 Task: Insert a smooth line chart into the spreadsheet named "Data".
Action: Mouse moved to (180, 274)
Screenshot: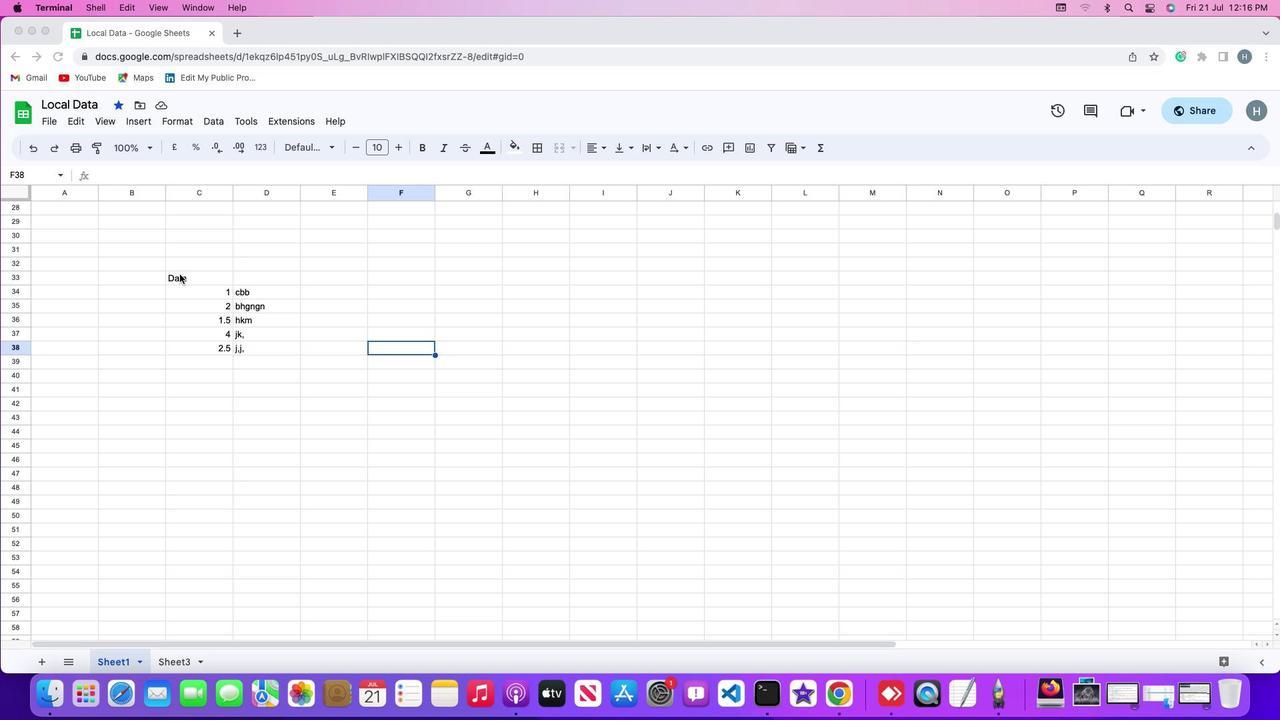 
Action: Mouse pressed left at (180, 274)
Screenshot: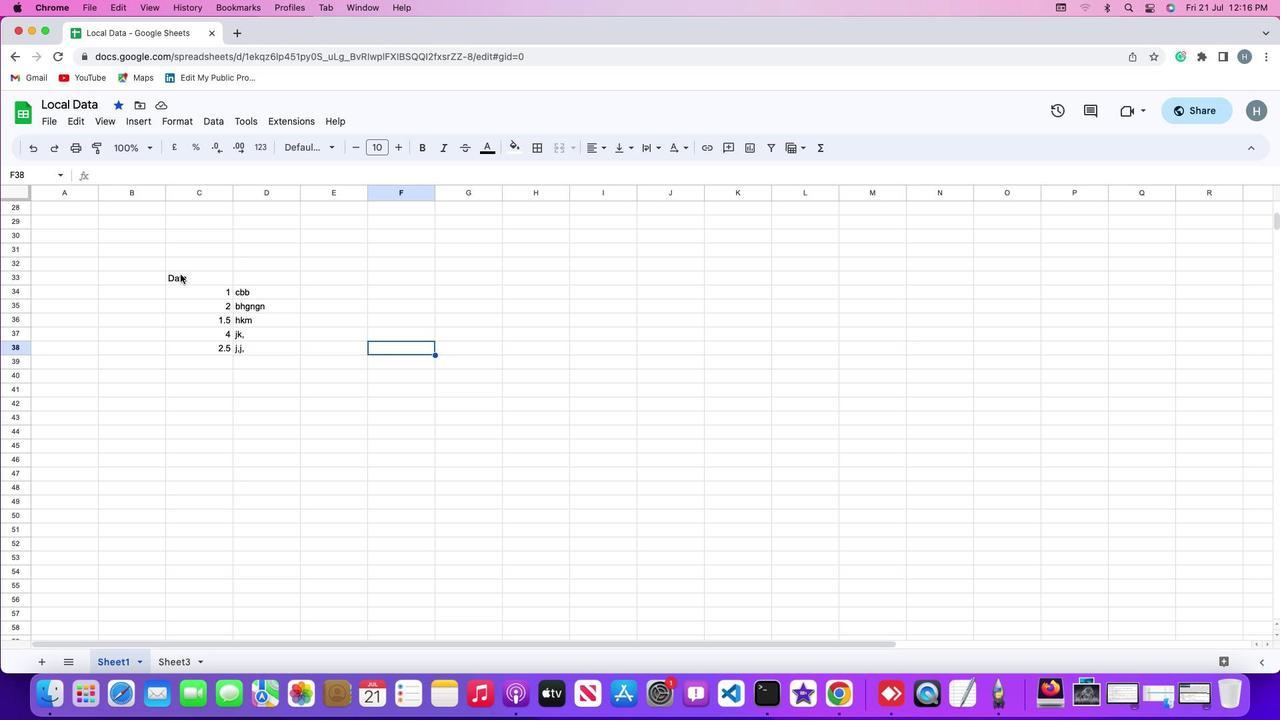 
Action: Mouse moved to (183, 274)
Screenshot: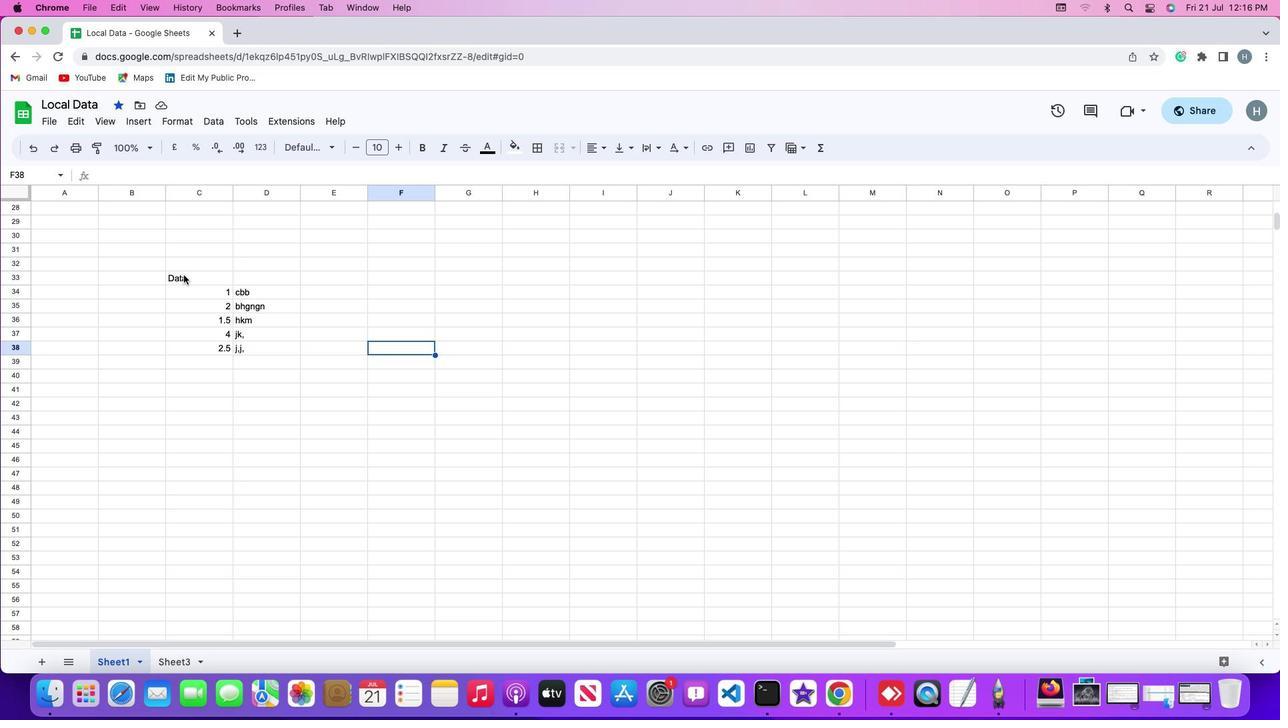 
Action: Mouse pressed left at (183, 274)
Screenshot: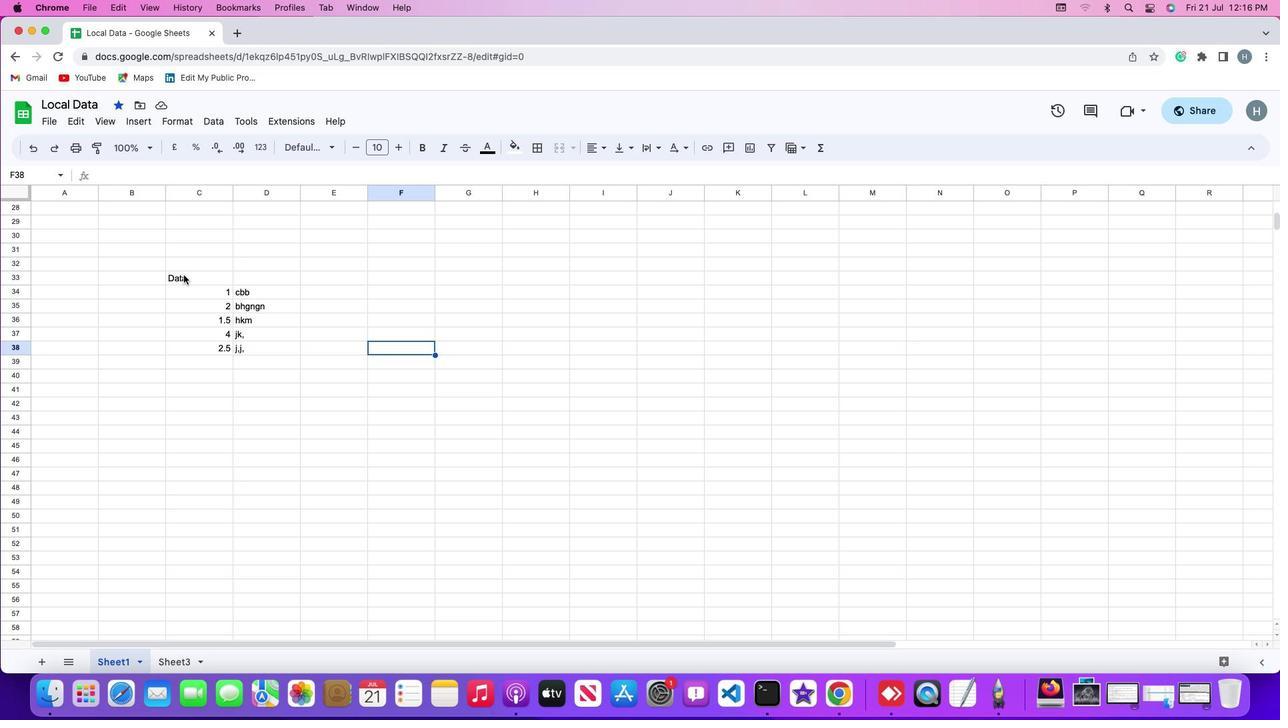 
Action: Mouse moved to (184, 276)
Screenshot: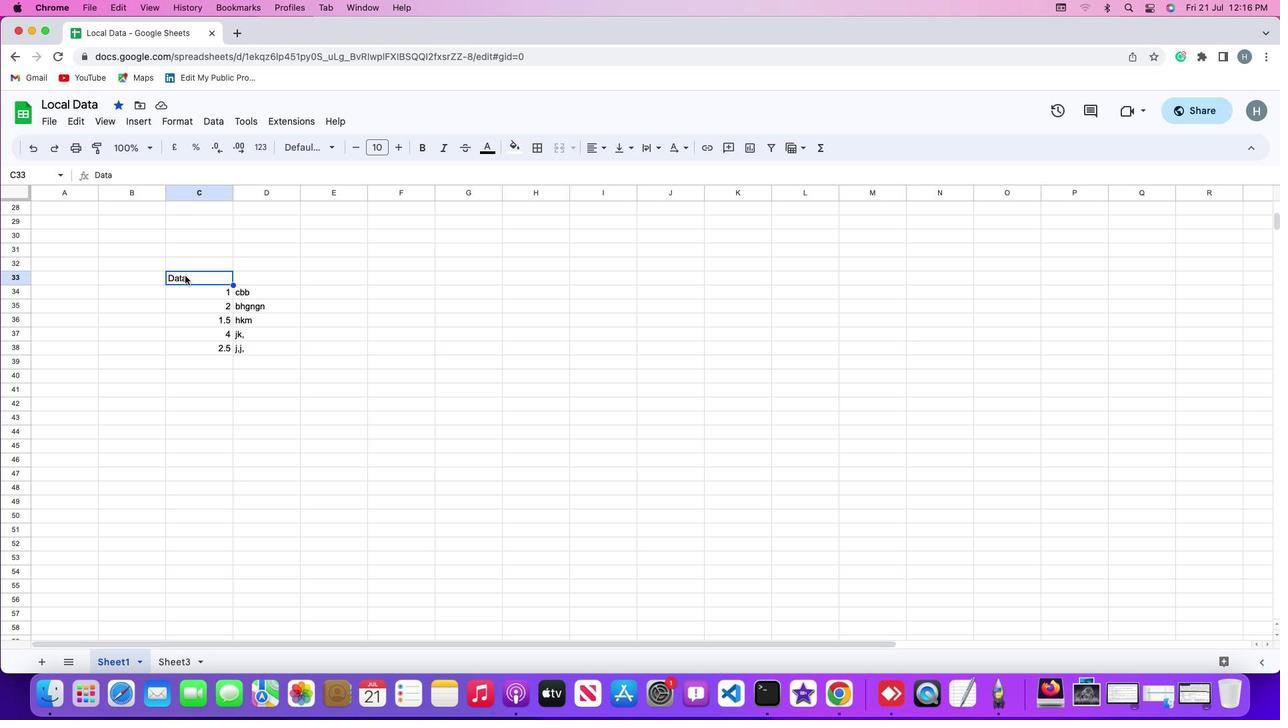 
Action: Mouse pressed left at (184, 276)
Screenshot: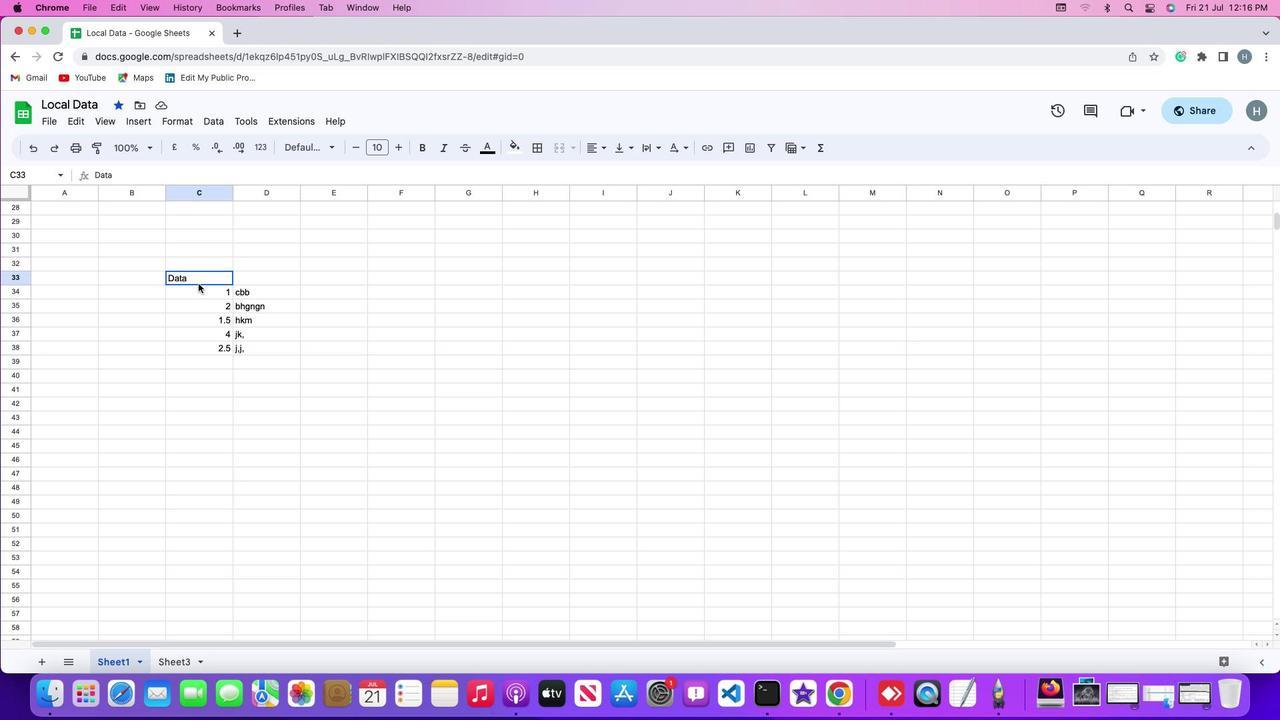 
Action: Mouse moved to (145, 120)
Screenshot: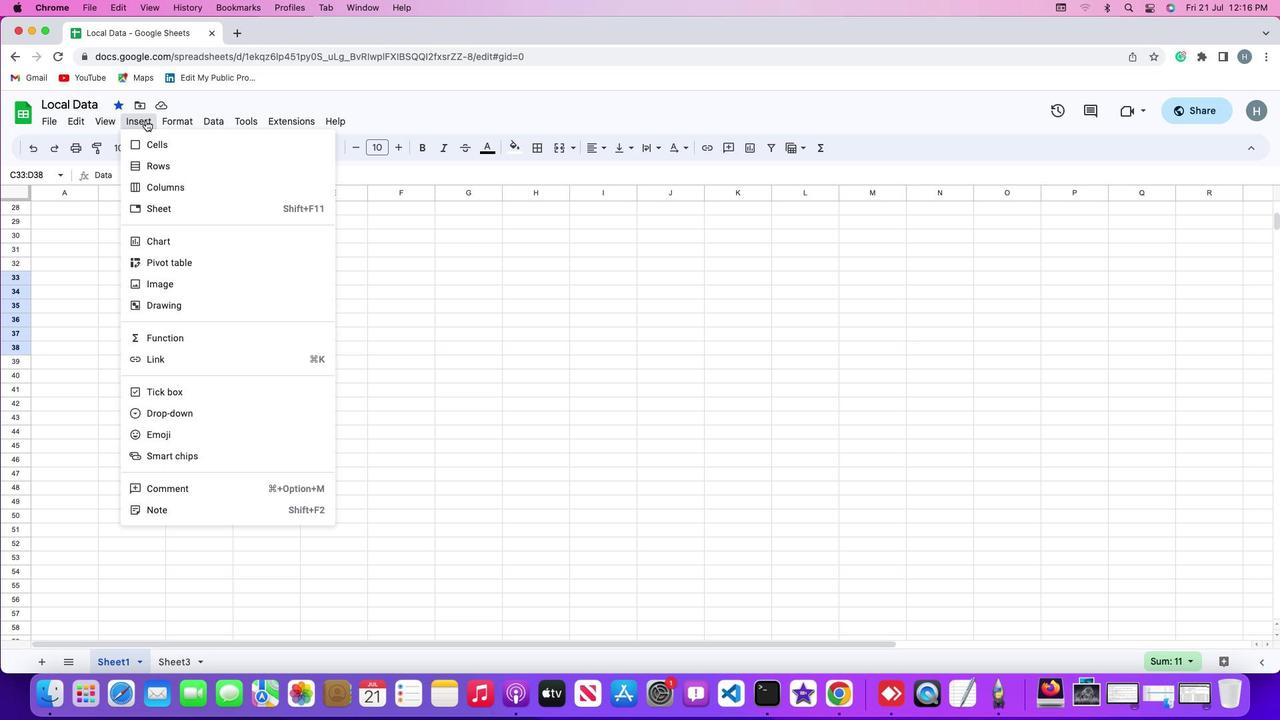 
Action: Mouse pressed left at (145, 120)
Screenshot: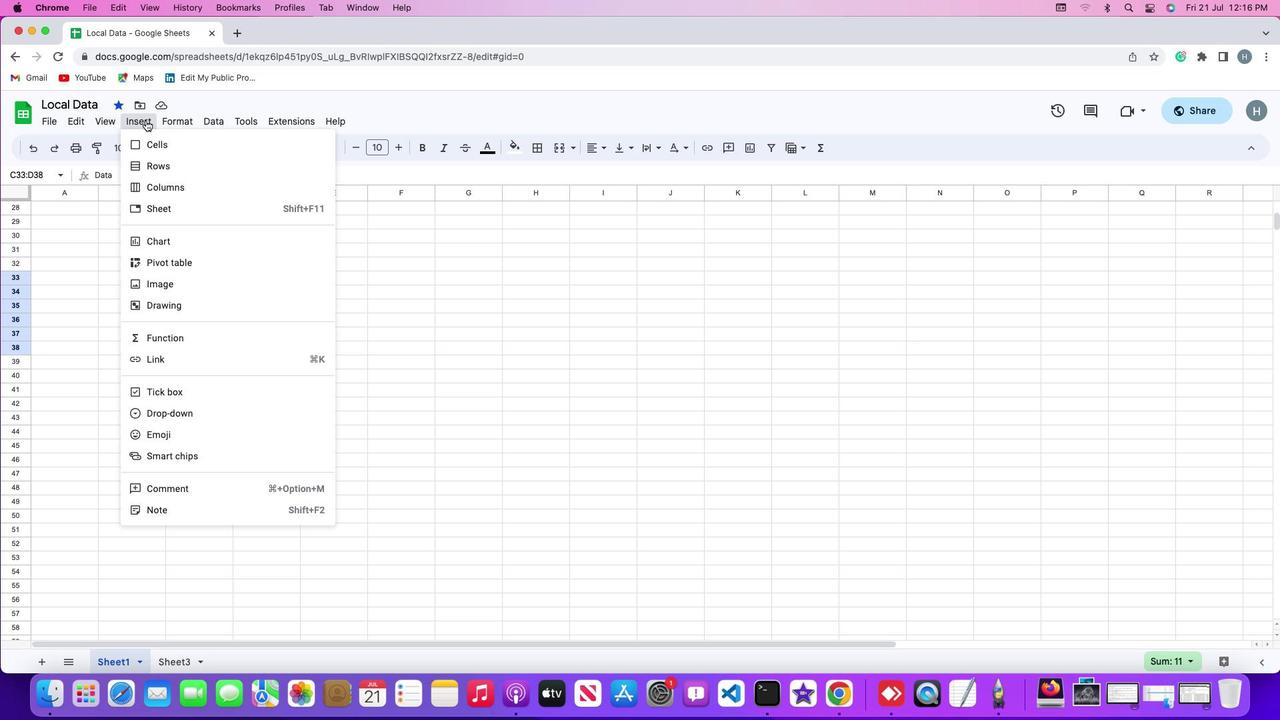 
Action: Mouse moved to (186, 246)
Screenshot: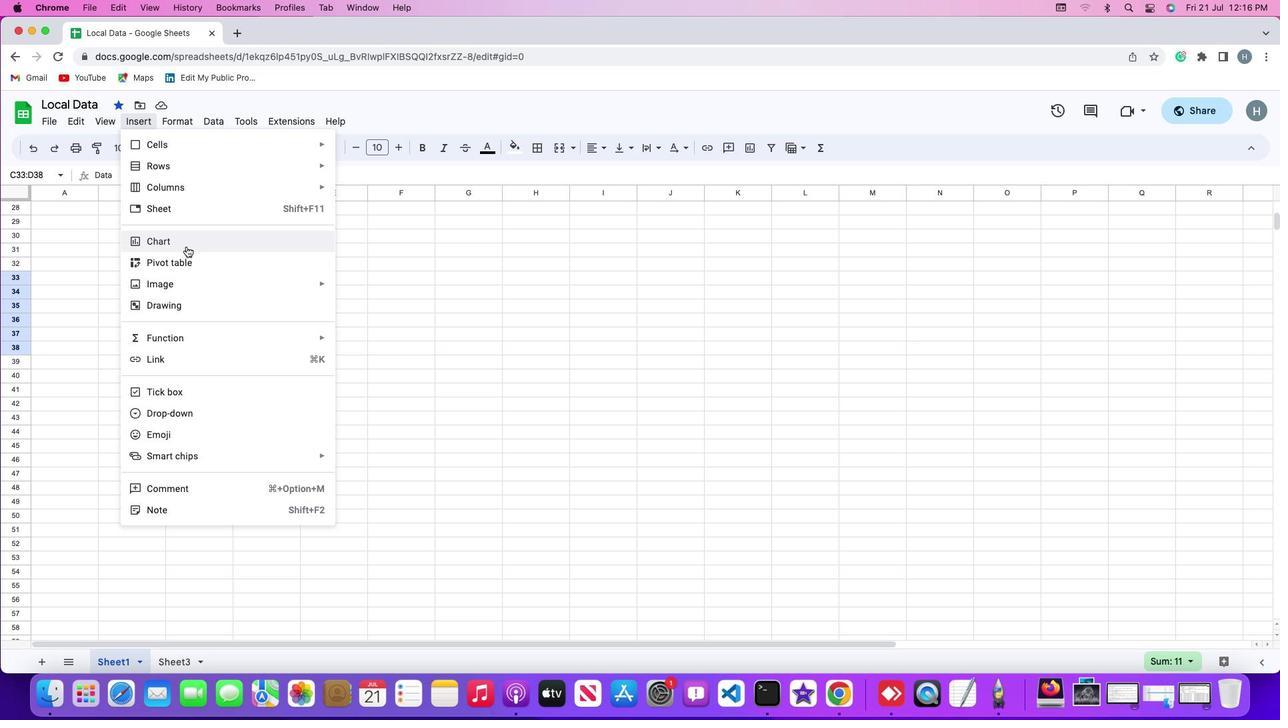 
Action: Mouse pressed left at (186, 246)
Screenshot: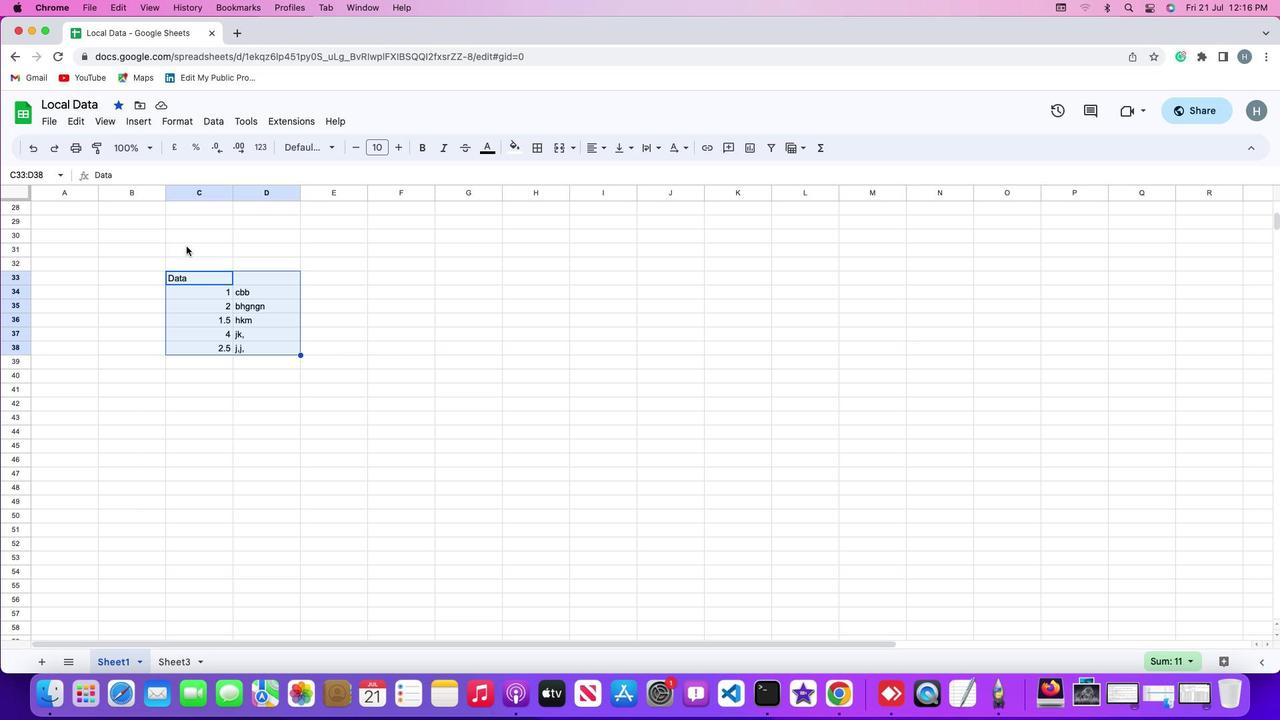 
Action: Mouse moved to (1238, 239)
Screenshot: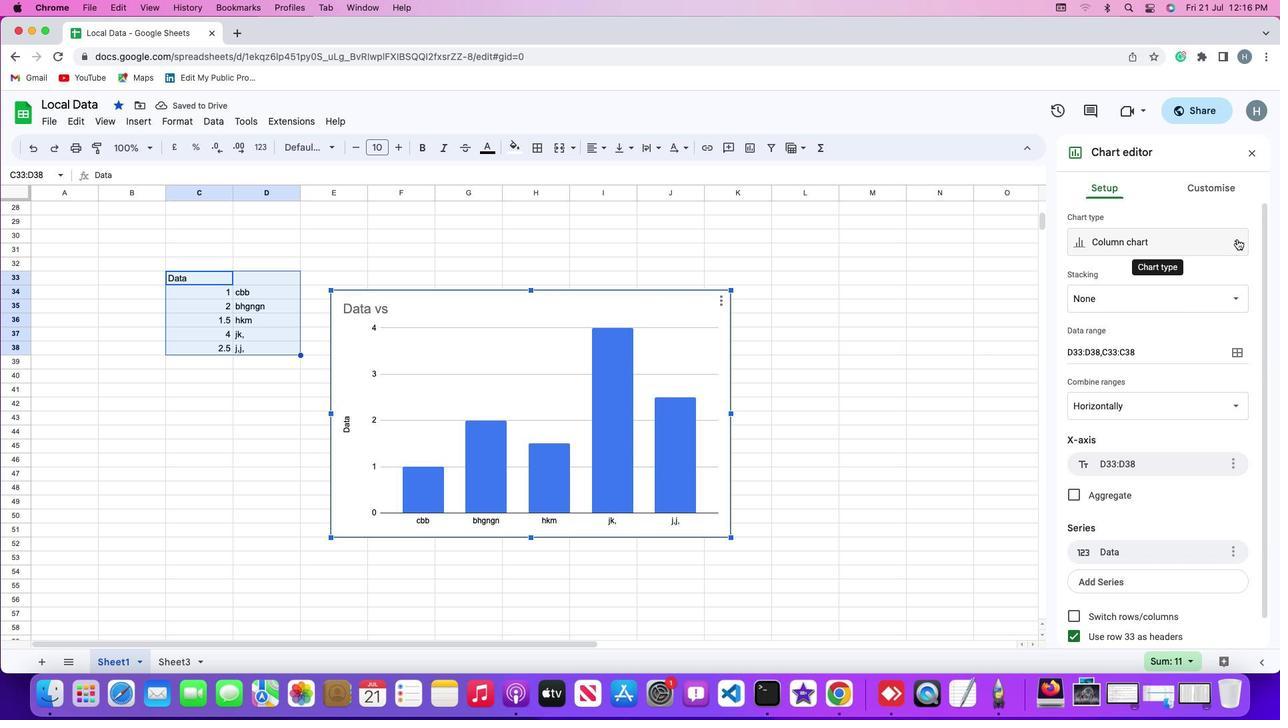 
Action: Mouse pressed left at (1238, 239)
Screenshot: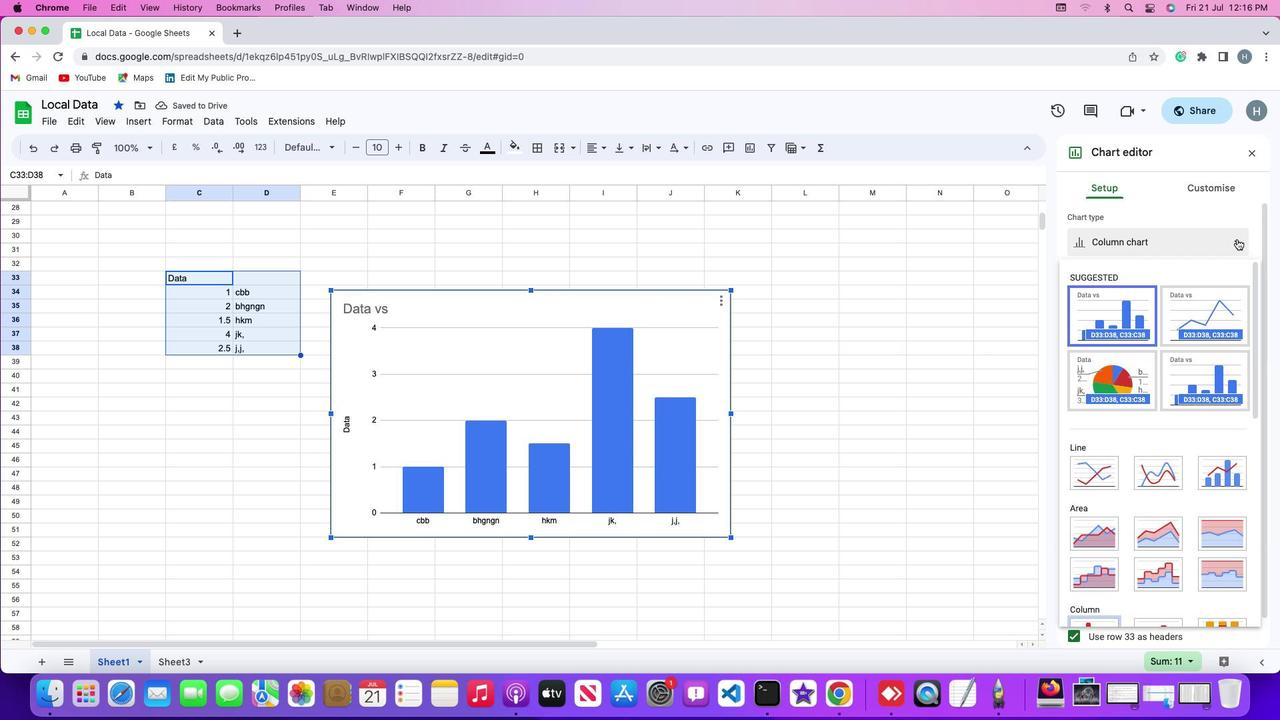 
Action: Mouse moved to (1157, 472)
Screenshot: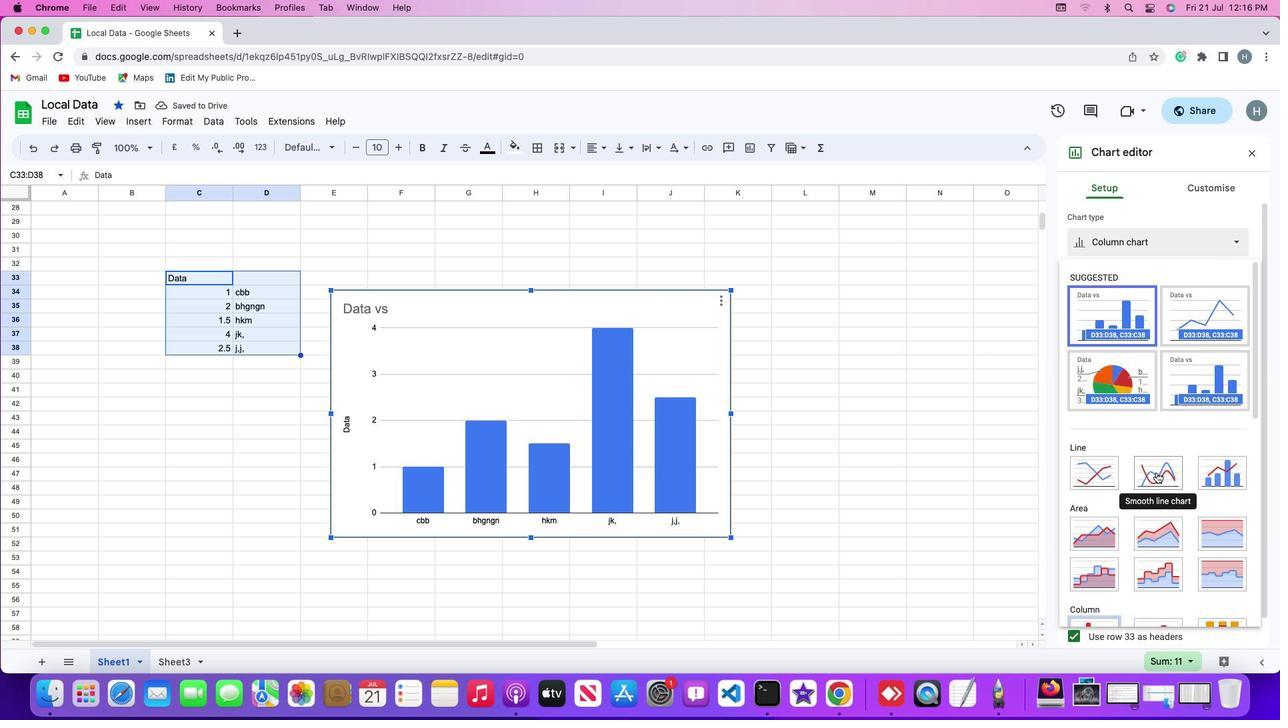 
Action: Mouse pressed left at (1157, 472)
Screenshot: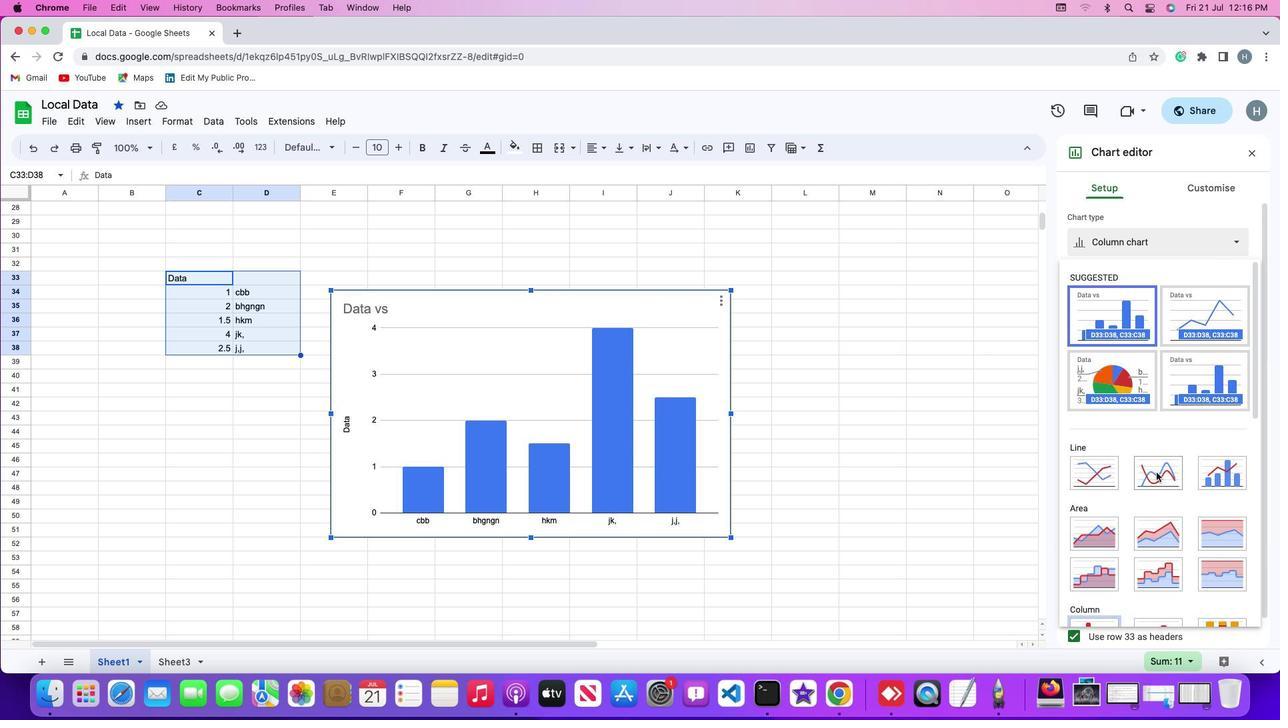 
Action: Mouse moved to (959, 483)
Screenshot: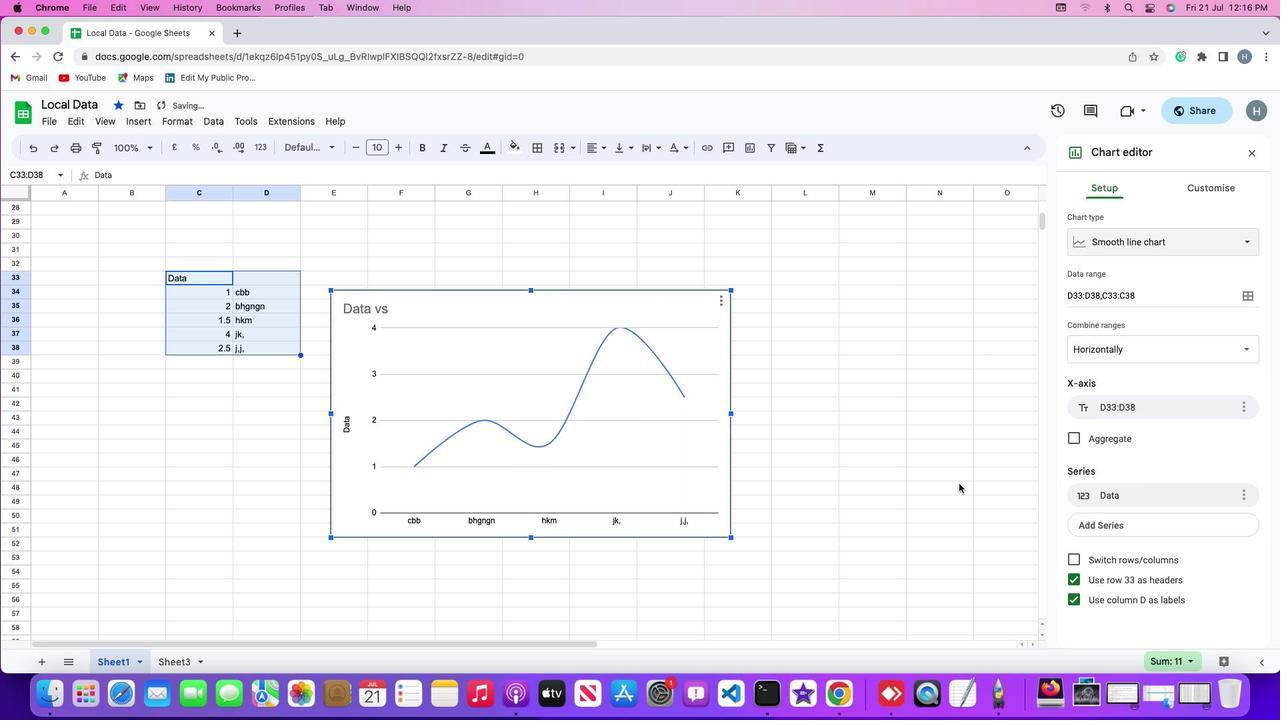
